 Task: Create a due date automation trigger when advanced on, 2 working days before a card is due add dates starting in 1 days at 11:00 AM.
Action: Mouse moved to (1127, 84)
Screenshot: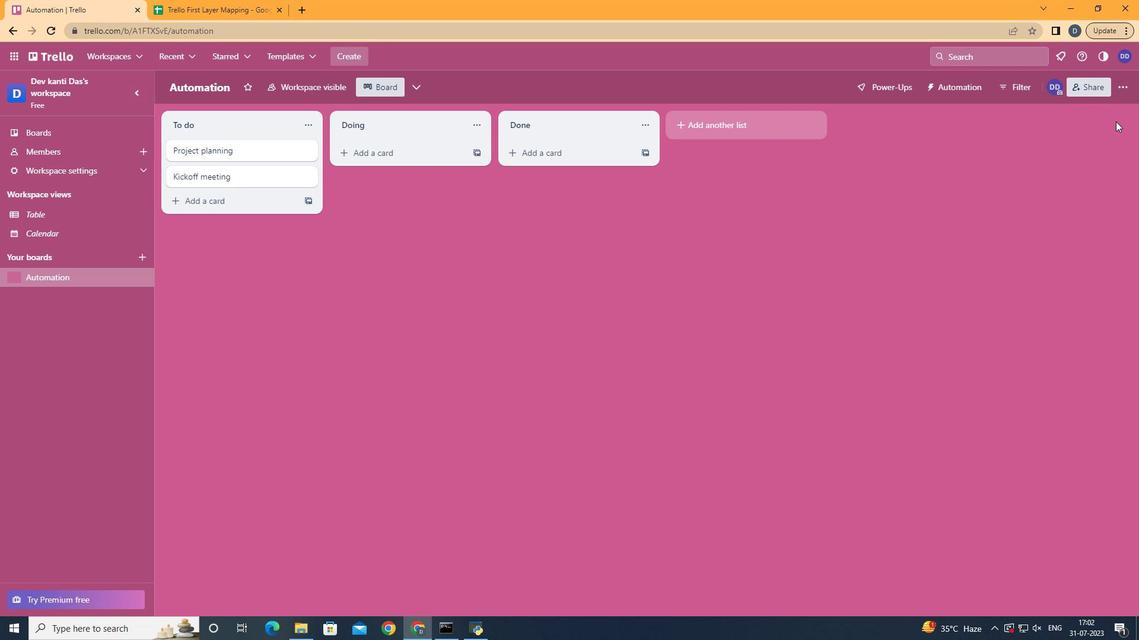 
Action: Mouse pressed left at (1127, 84)
Screenshot: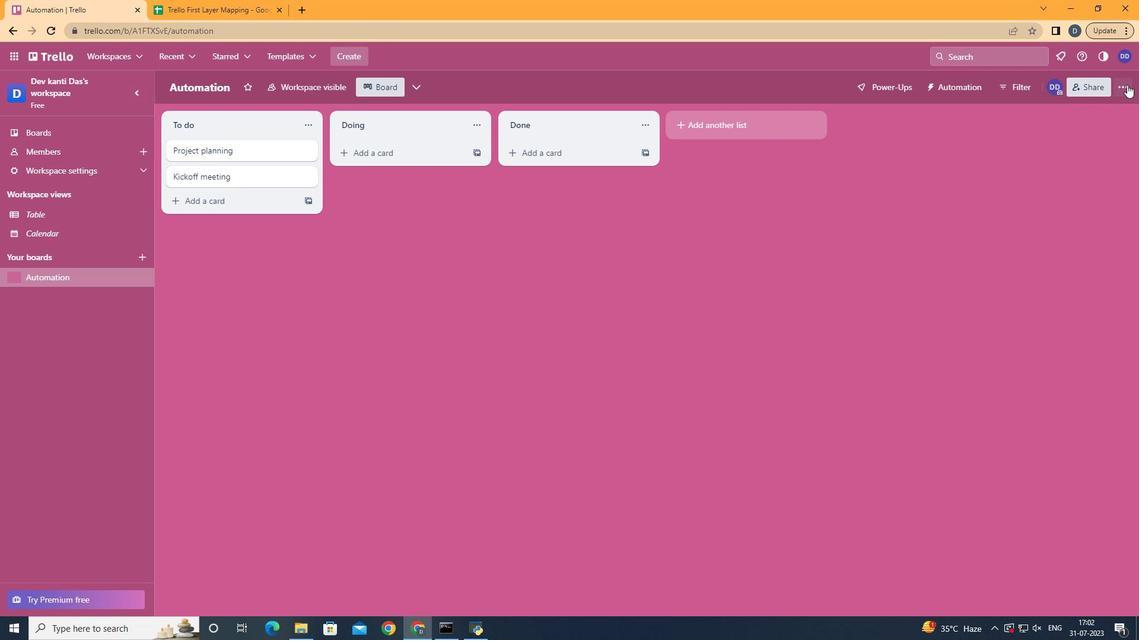 
Action: Mouse moved to (1039, 244)
Screenshot: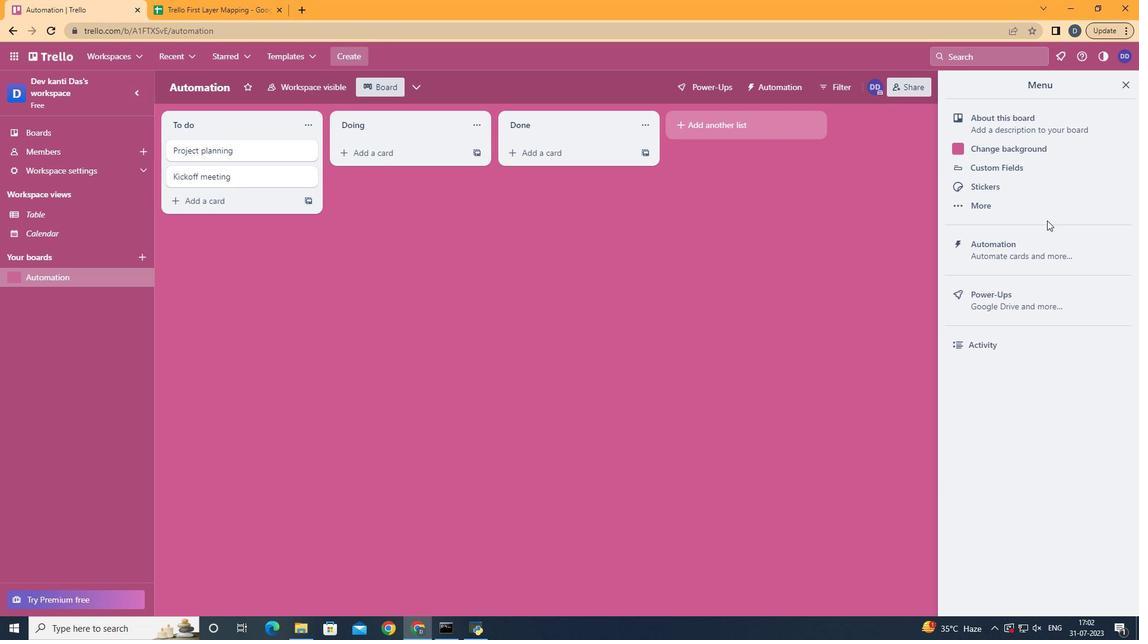 
Action: Mouse pressed left at (1039, 244)
Screenshot: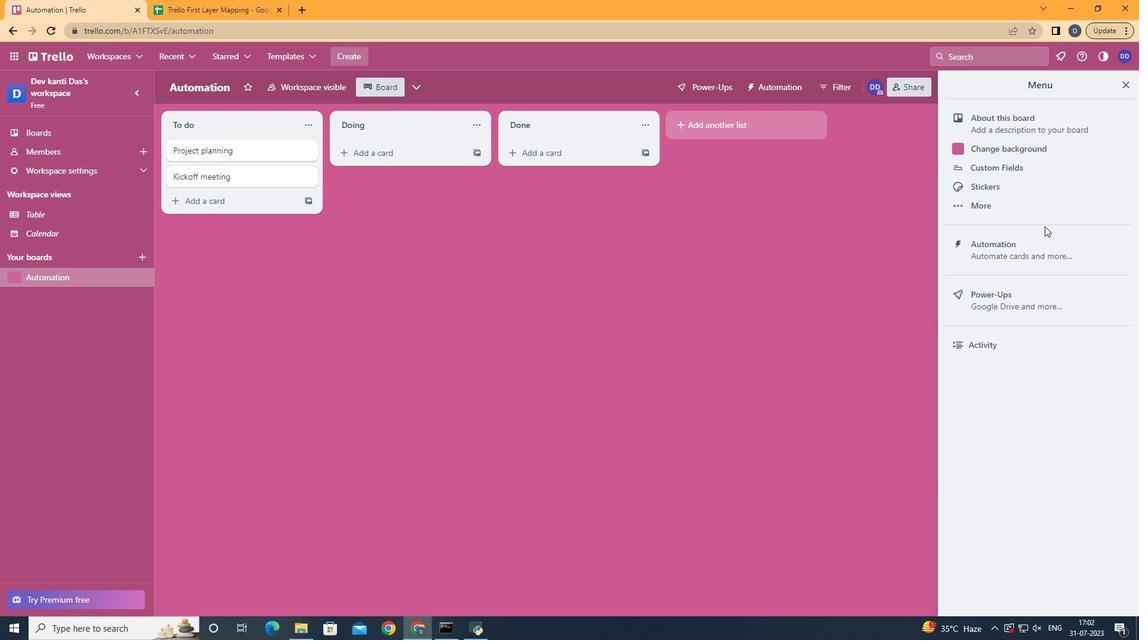 
Action: Mouse moved to (210, 252)
Screenshot: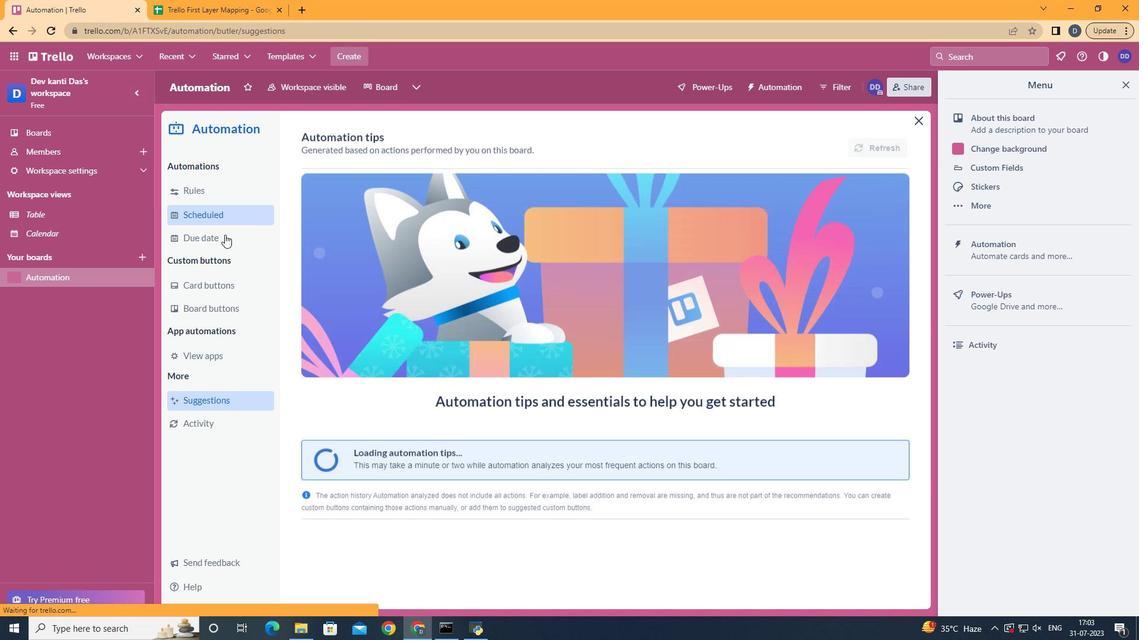 
Action: Mouse pressed left at (210, 252)
Screenshot: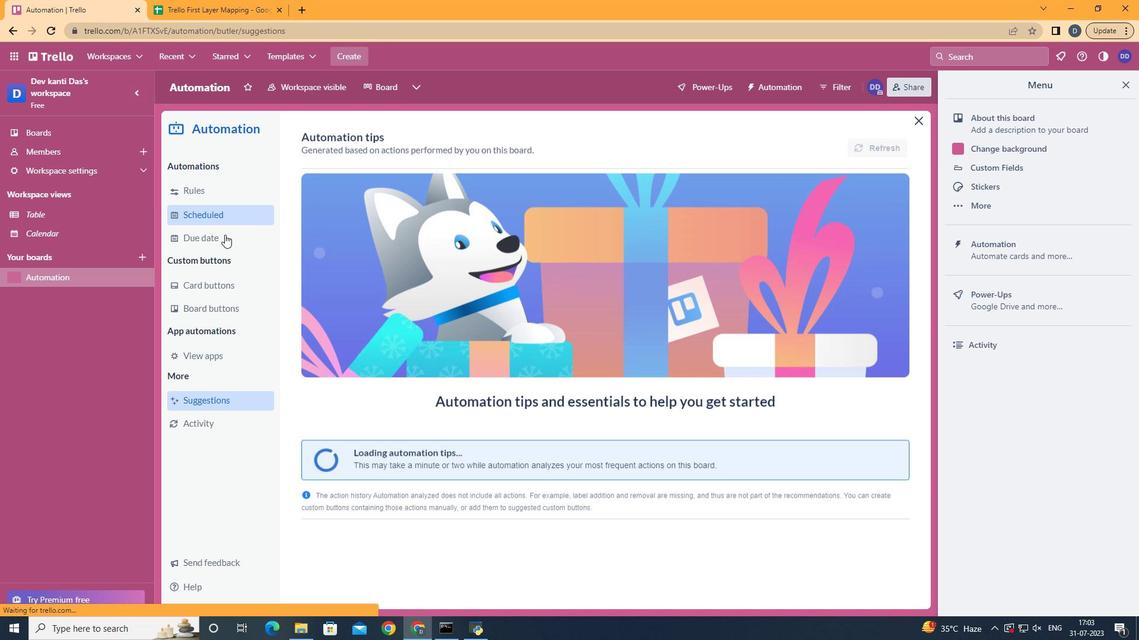 
Action: Mouse moved to (222, 240)
Screenshot: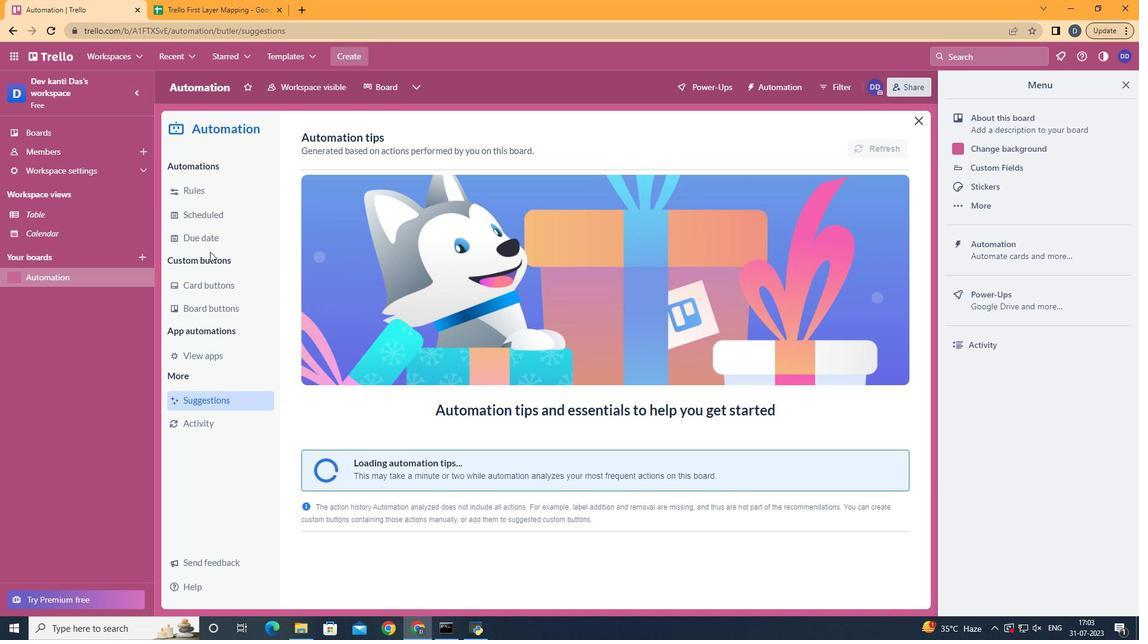 
Action: Mouse pressed left at (222, 240)
Screenshot: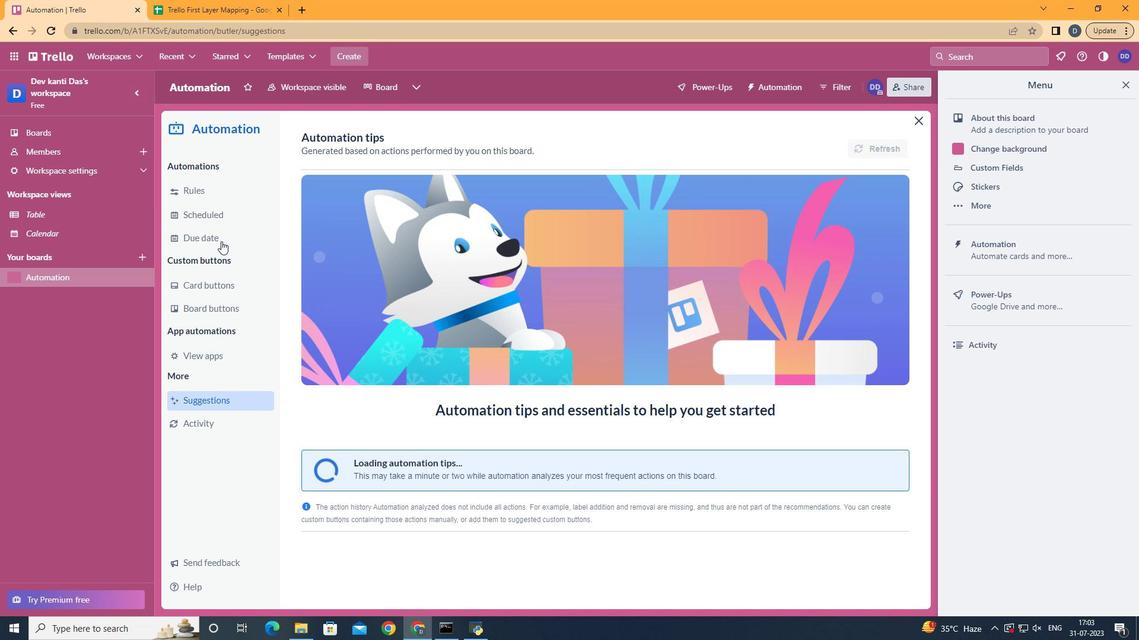 
Action: Mouse moved to (864, 138)
Screenshot: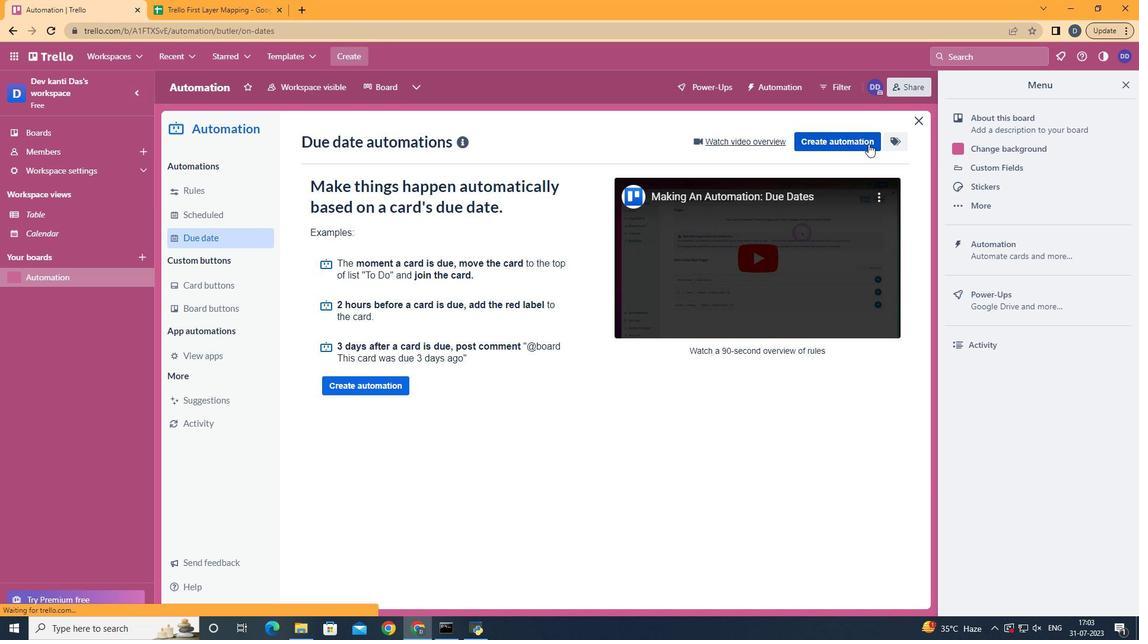 
Action: Mouse pressed left at (864, 138)
Screenshot: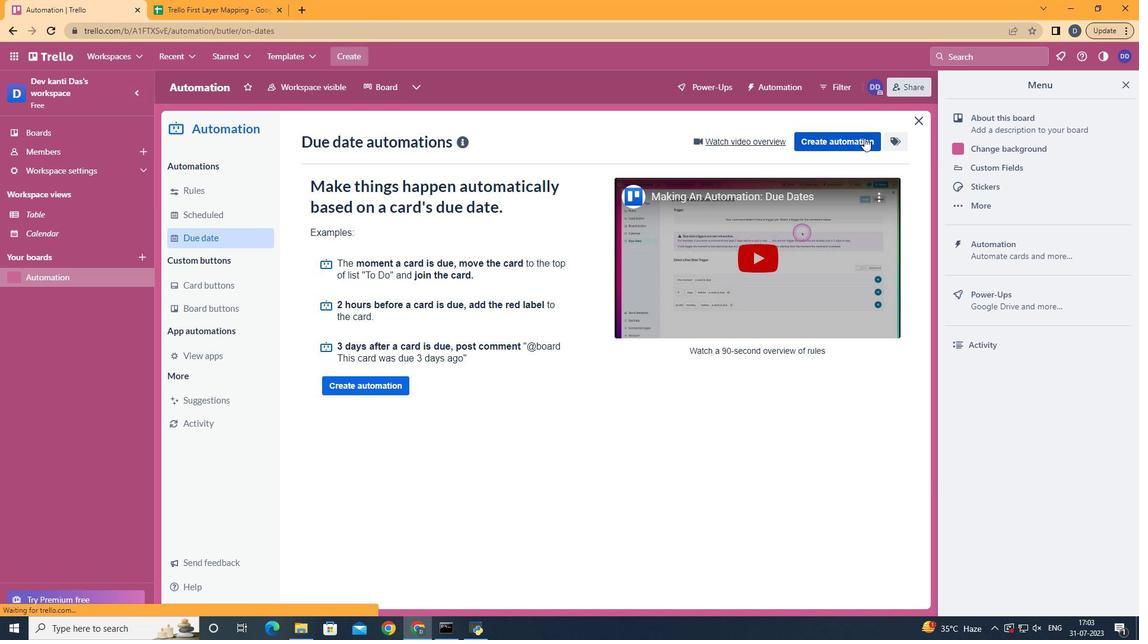 
Action: Mouse moved to (614, 254)
Screenshot: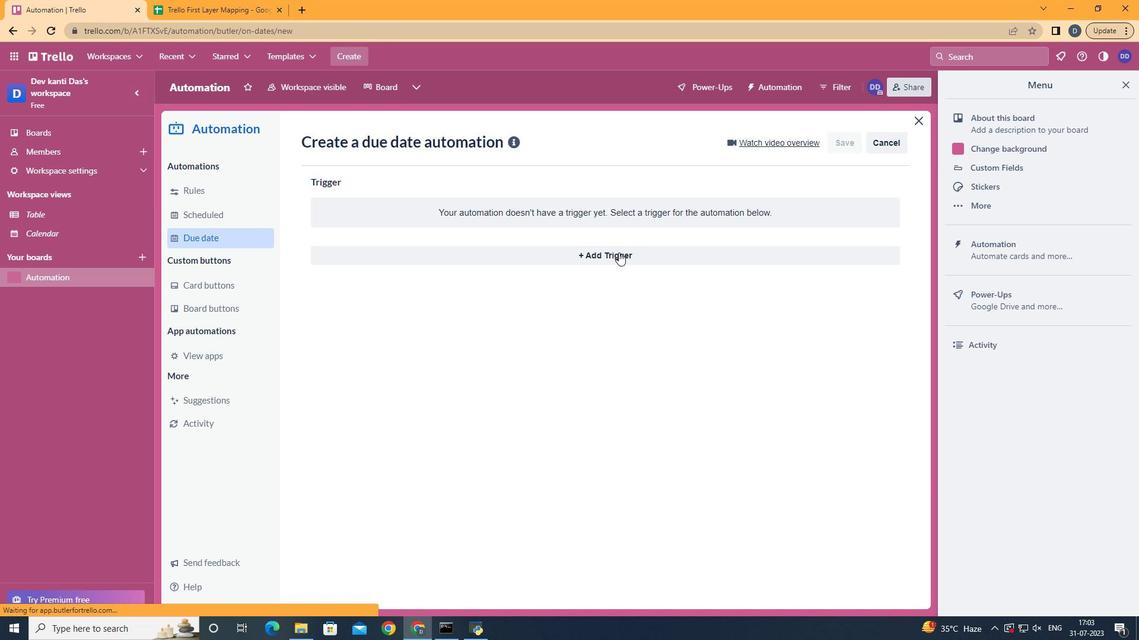 
Action: Mouse pressed left at (614, 254)
Screenshot: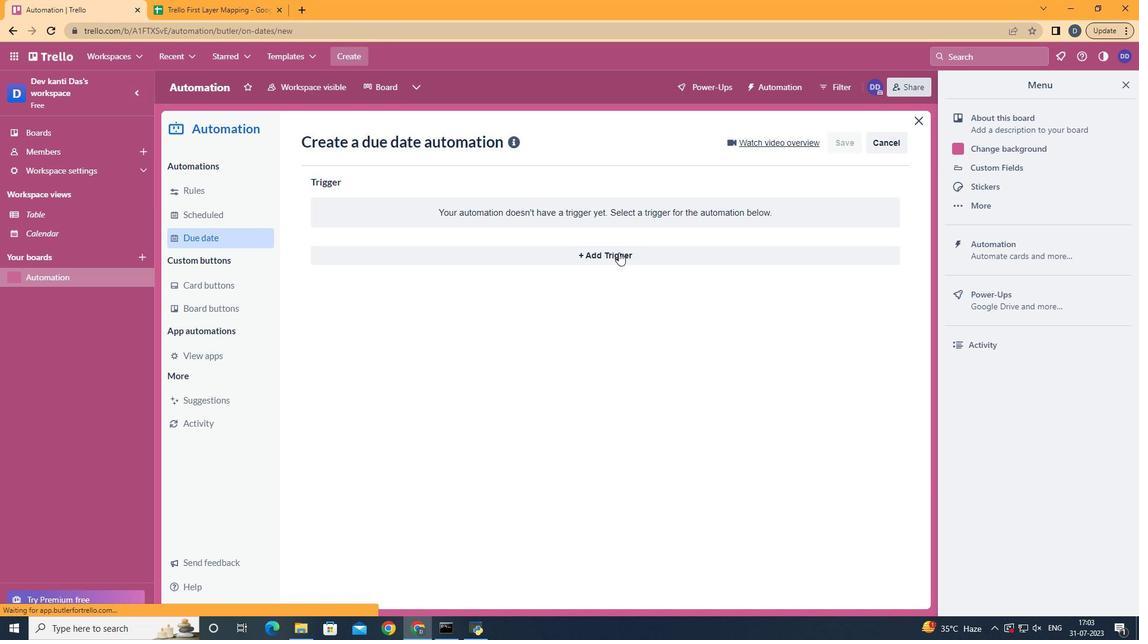 
Action: Mouse moved to (392, 474)
Screenshot: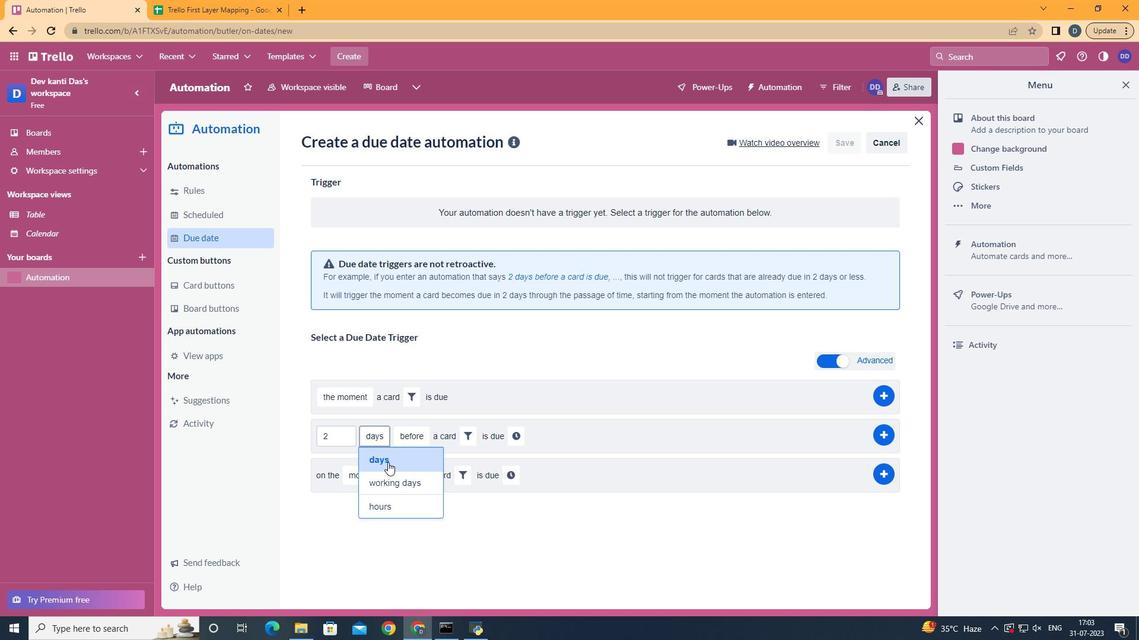 
Action: Mouse pressed left at (392, 474)
Screenshot: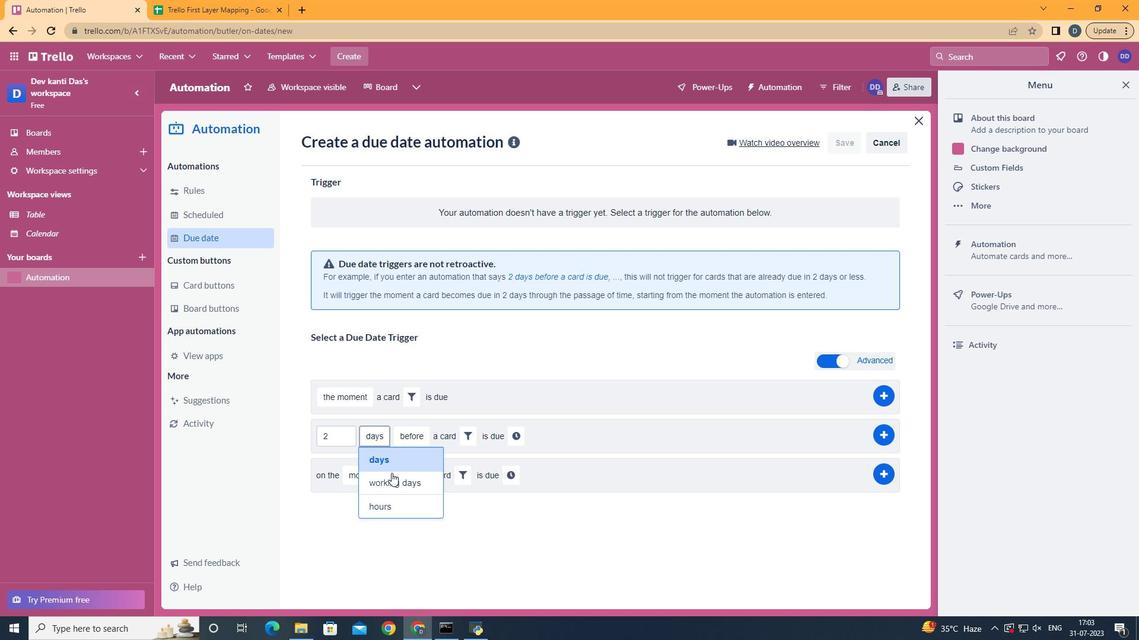 
Action: Mouse moved to (501, 436)
Screenshot: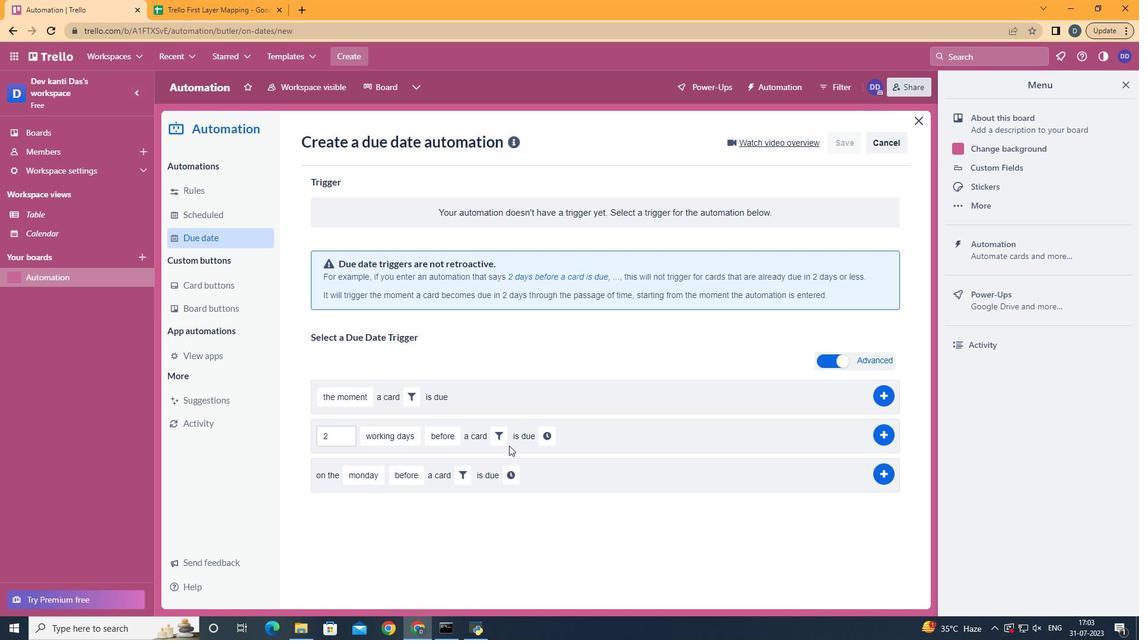 
Action: Mouse pressed left at (501, 436)
Screenshot: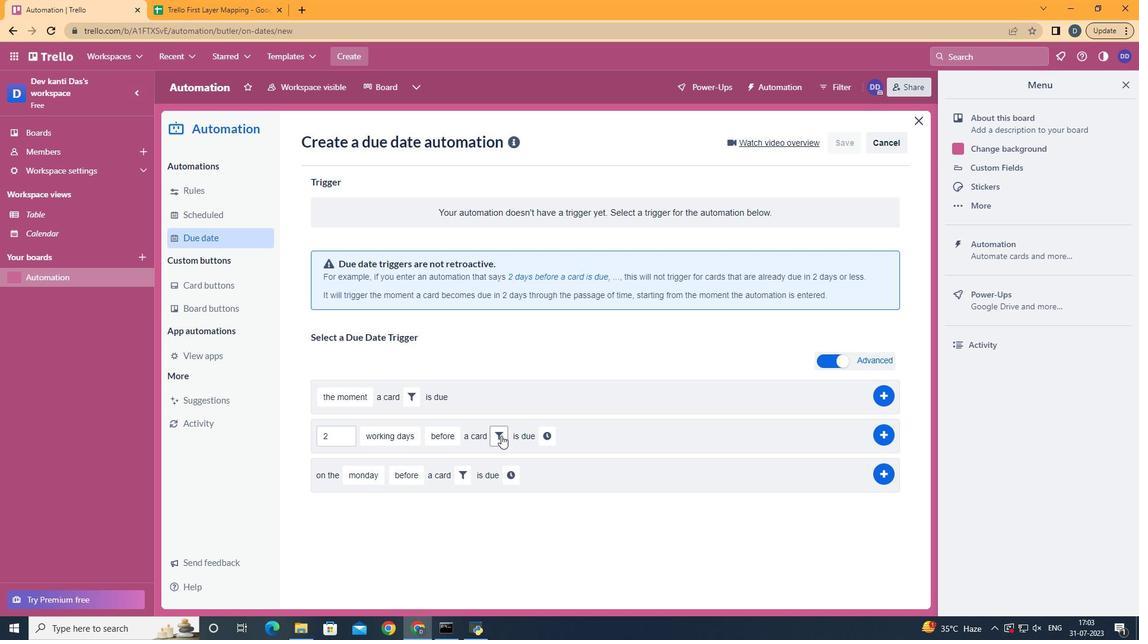 
Action: Mouse moved to (565, 476)
Screenshot: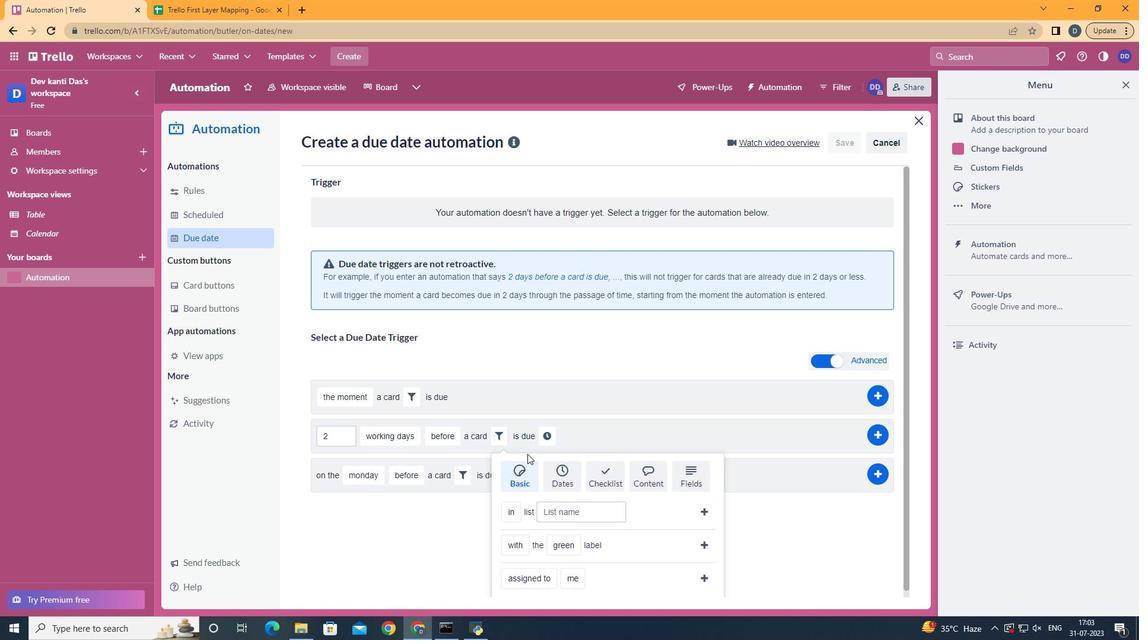 
Action: Mouse pressed left at (565, 476)
Screenshot: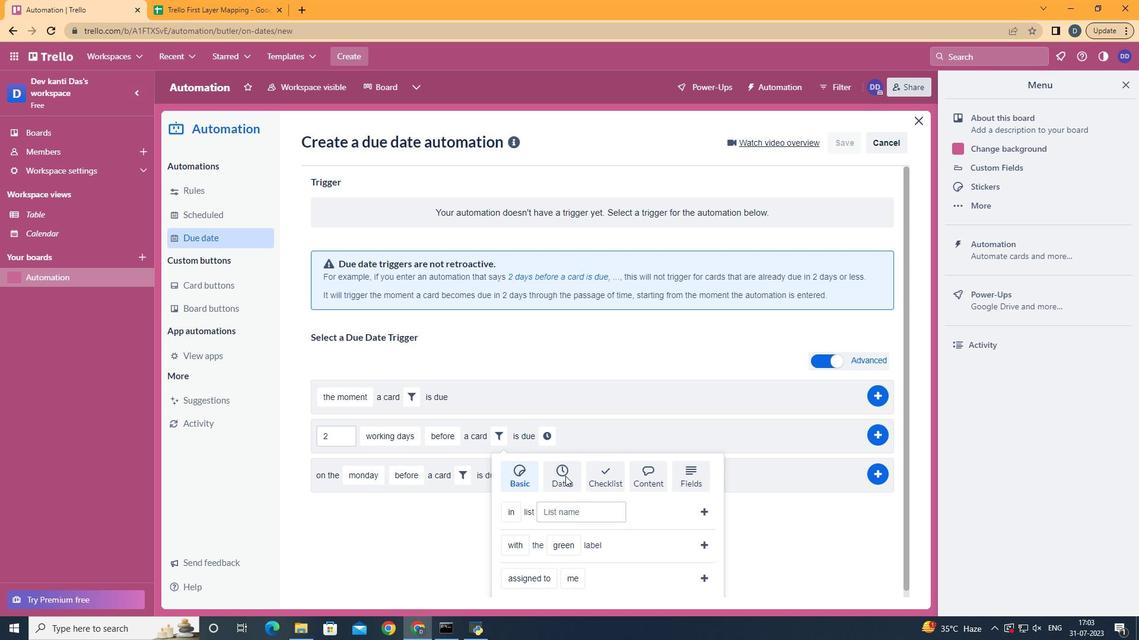 
Action: Mouse scrolled (565, 475) with delta (0, 0)
Screenshot: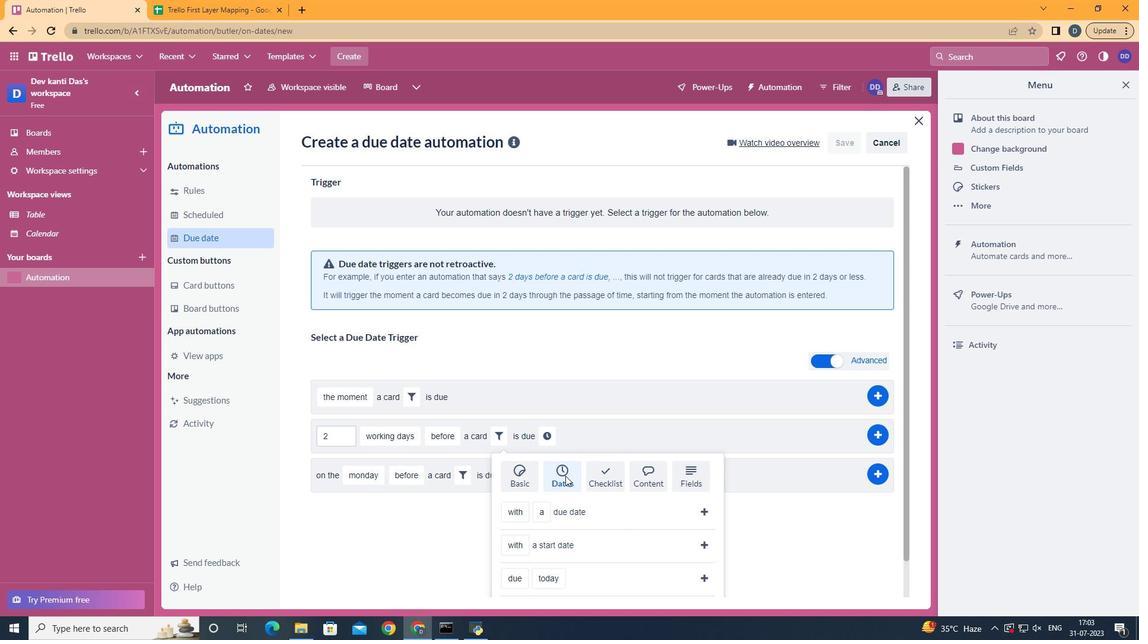 
Action: Mouse scrolled (565, 475) with delta (0, 0)
Screenshot: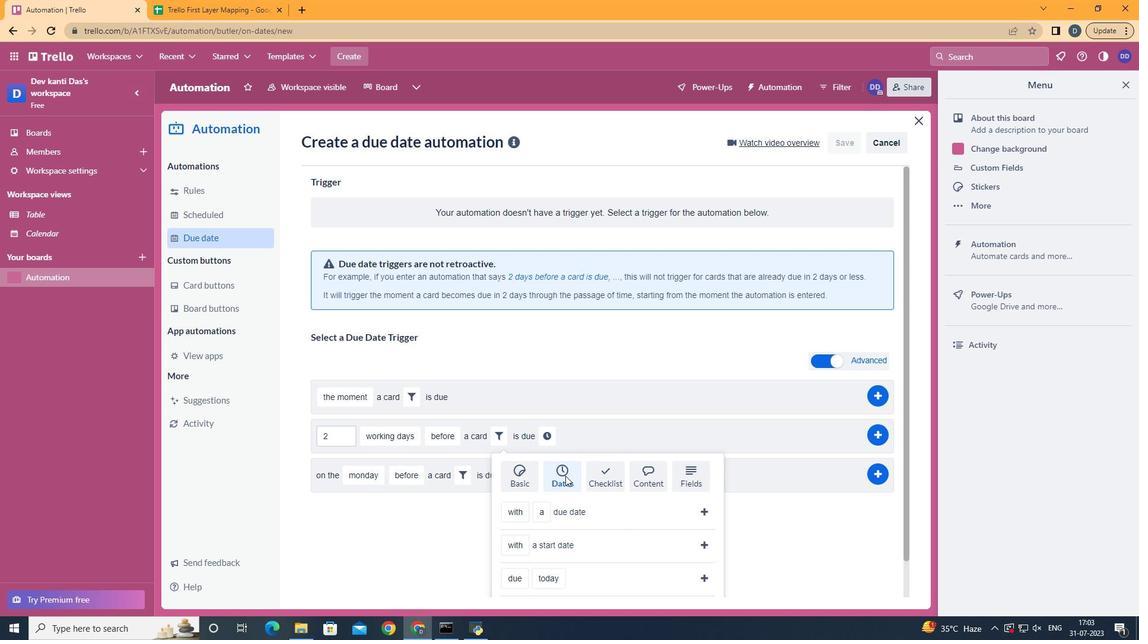 
Action: Mouse scrolled (565, 475) with delta (0, 0)
Screenshot: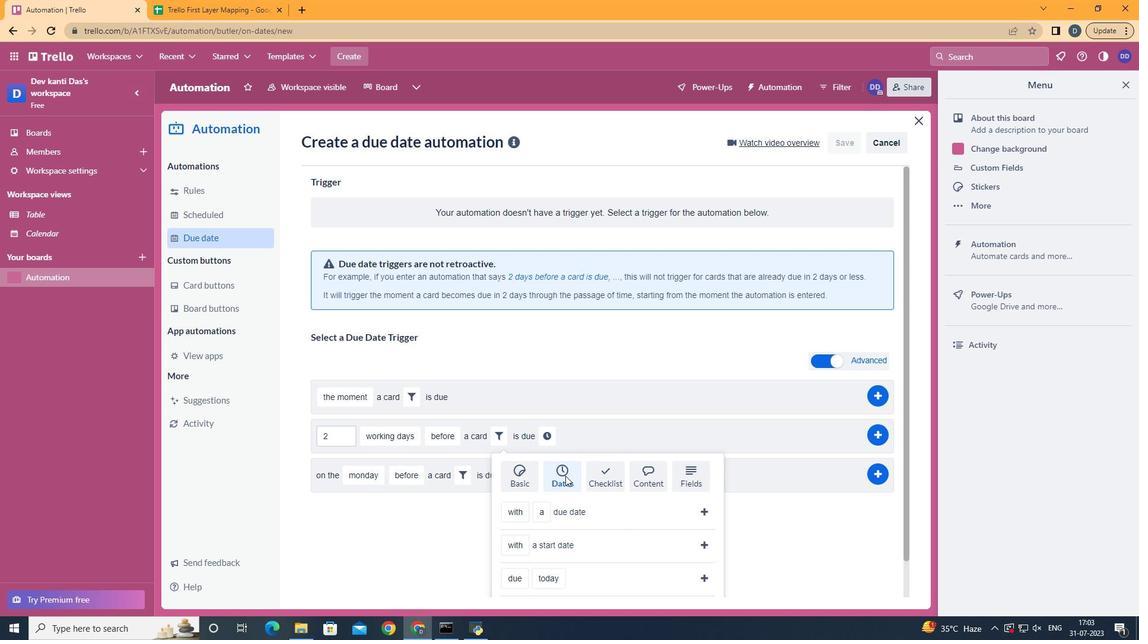 
Action: Mouse scrolled (565, 475) with delta (0, 0)
Screenshot: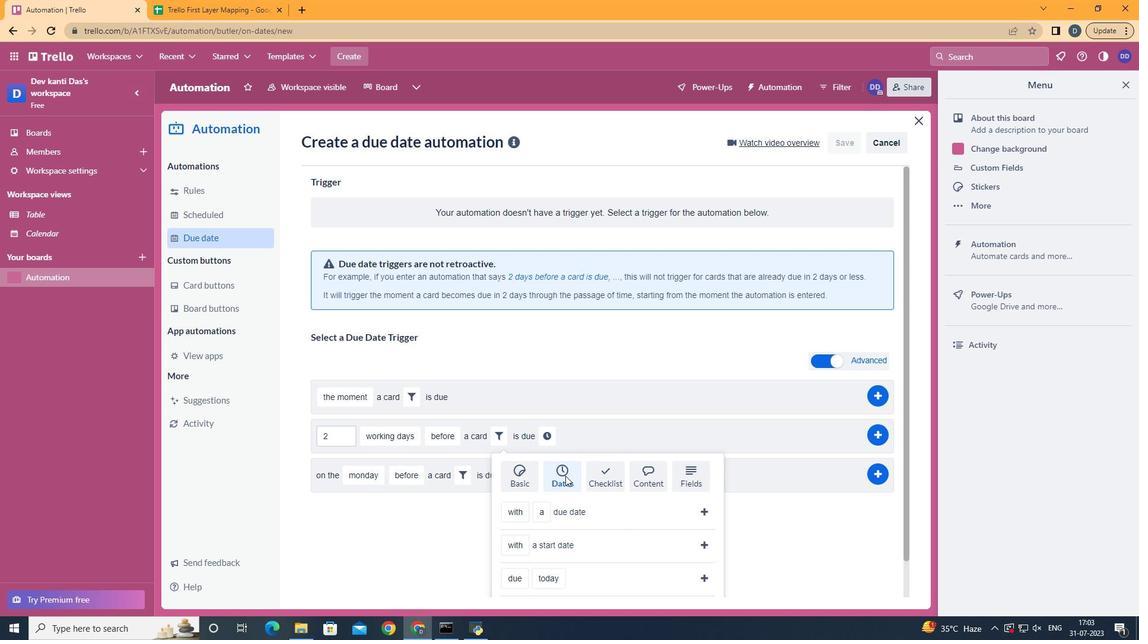 
Action: Mouse scrolled (565, 475) with delta (0, 0)
Screenshot: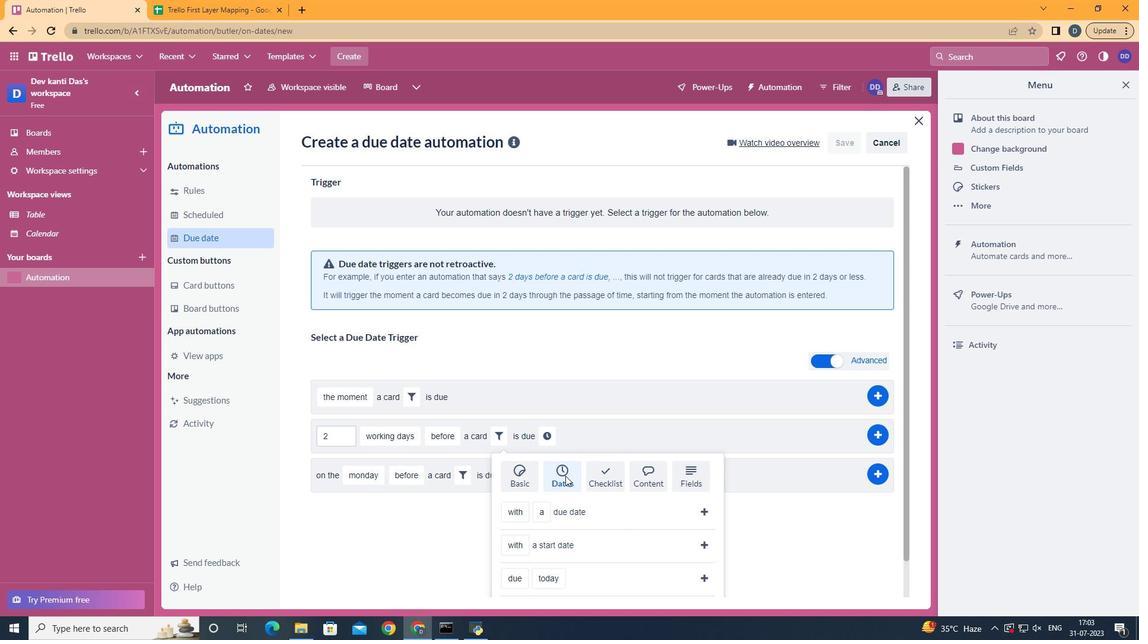 
Action: Mouse moved to (528, 554)
Screenshot: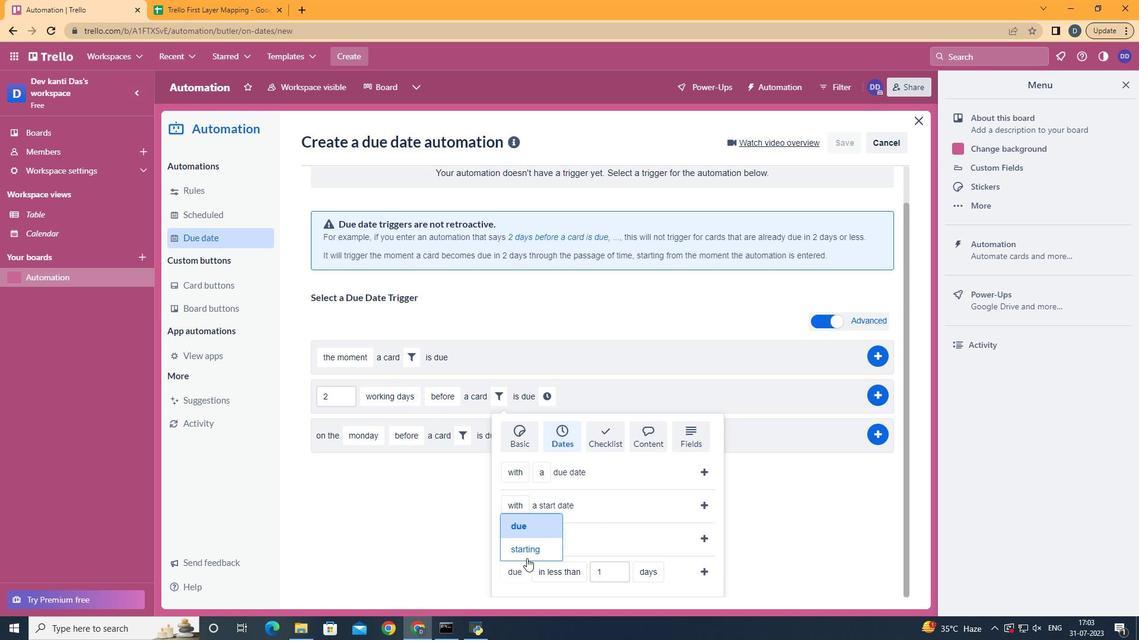 
Action: Mouse pressed left at (528, 554)
Screenshot: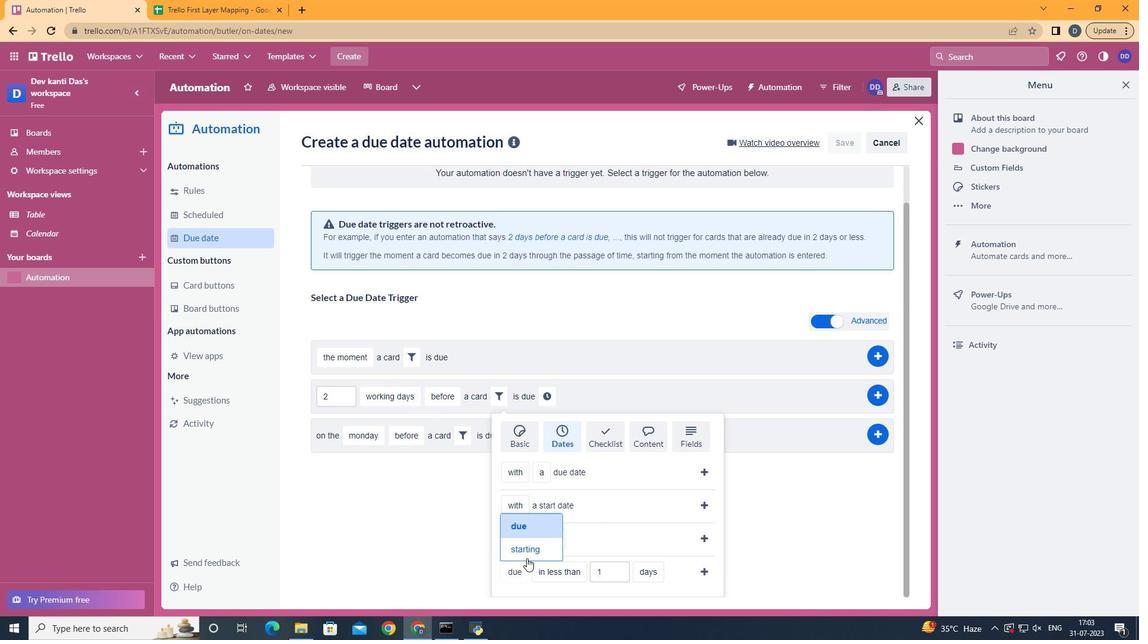 
Action: Mouse moved to (582, 535)
Screenshot: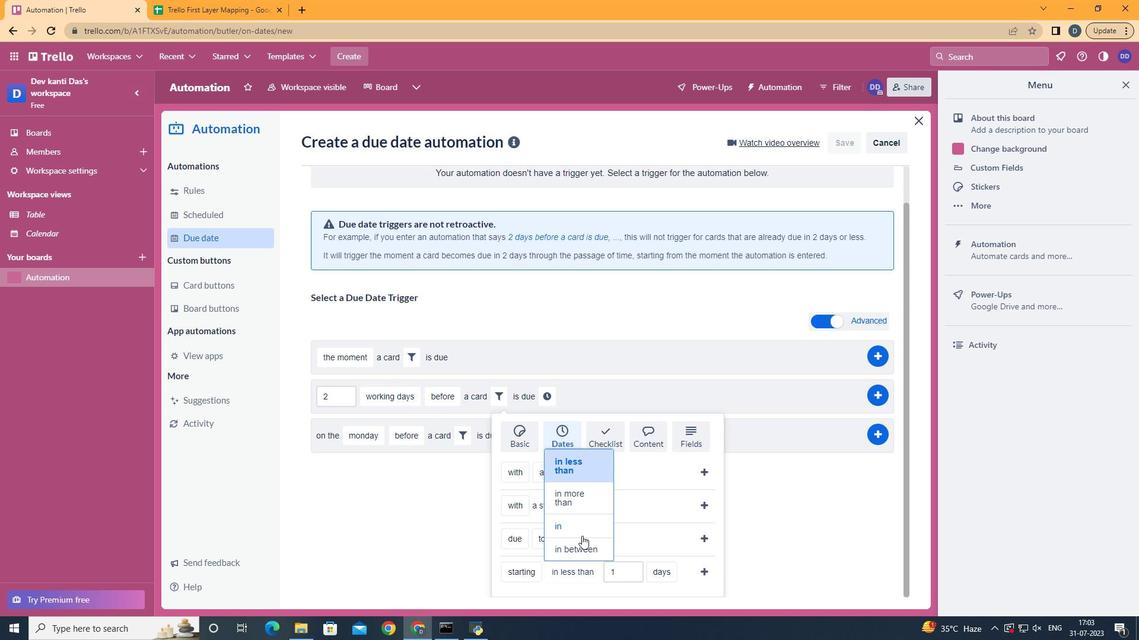 
Action: Mouse pressed left at (582, 535)
Screenshot: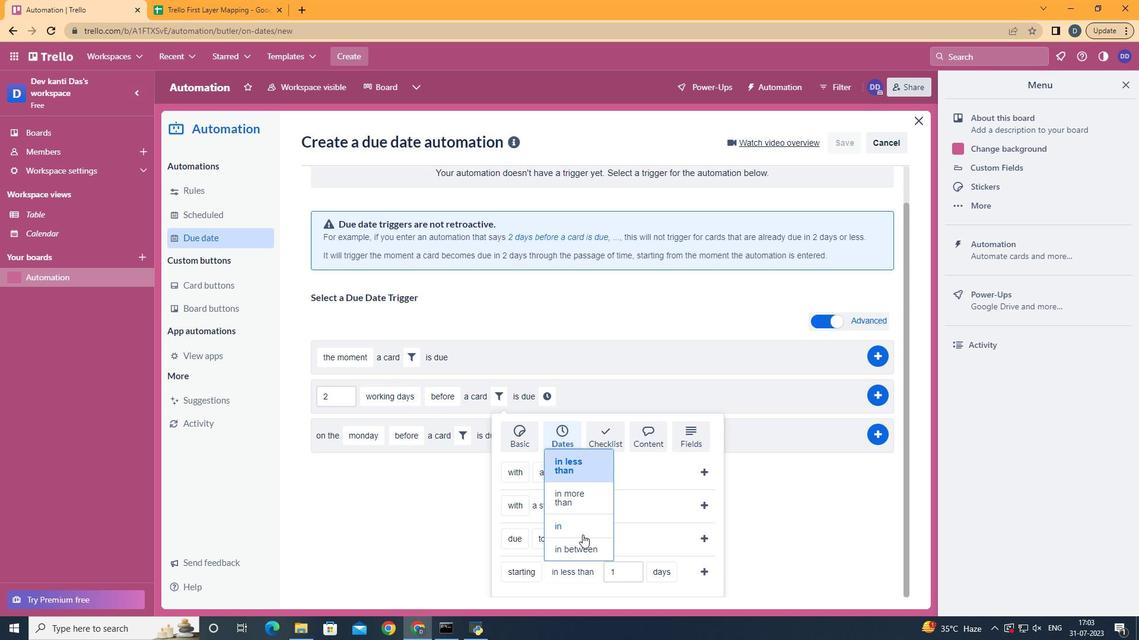 
Action: Mouse moved to (636, 525)
Screenshot: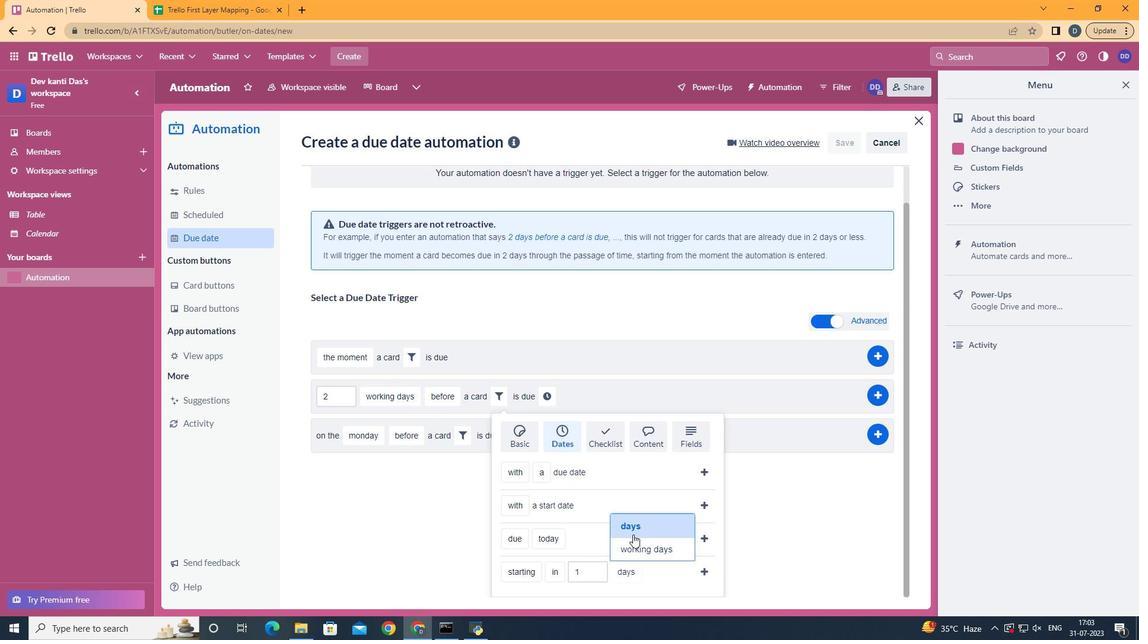 
Action: Mouse pressed left at (636, 525)
Screenshot: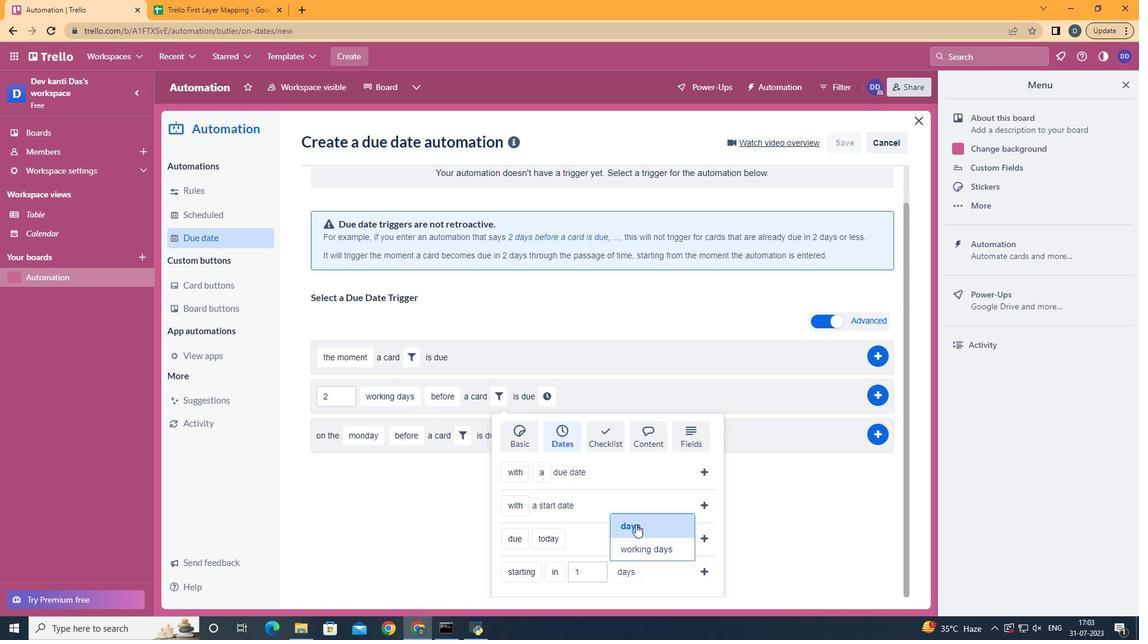 
Action: Mouse moved to (704, 572)
Screenshot: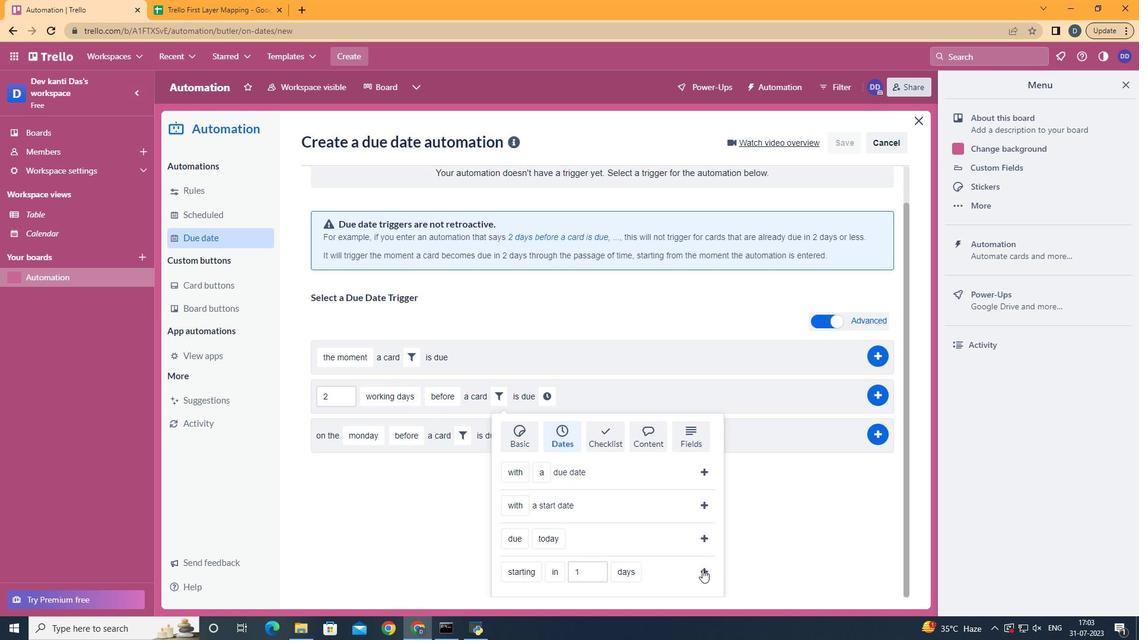 
Action: Mouse pressed left at (704, 572)
Screenshot: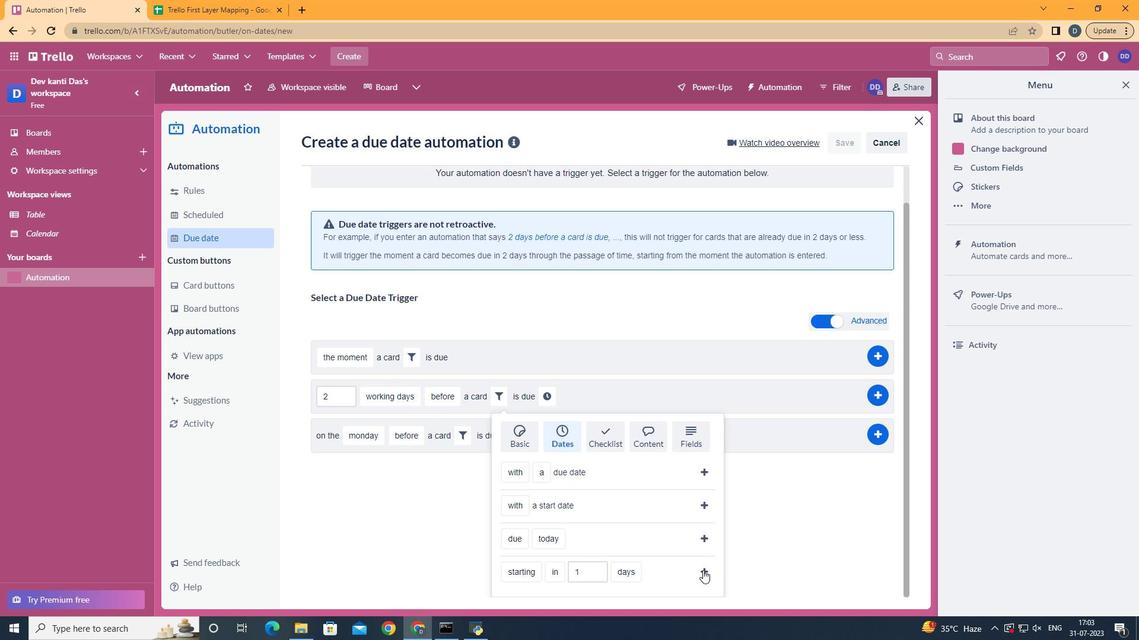 
Action: Mouse moved to (647, 437)
Screenshot: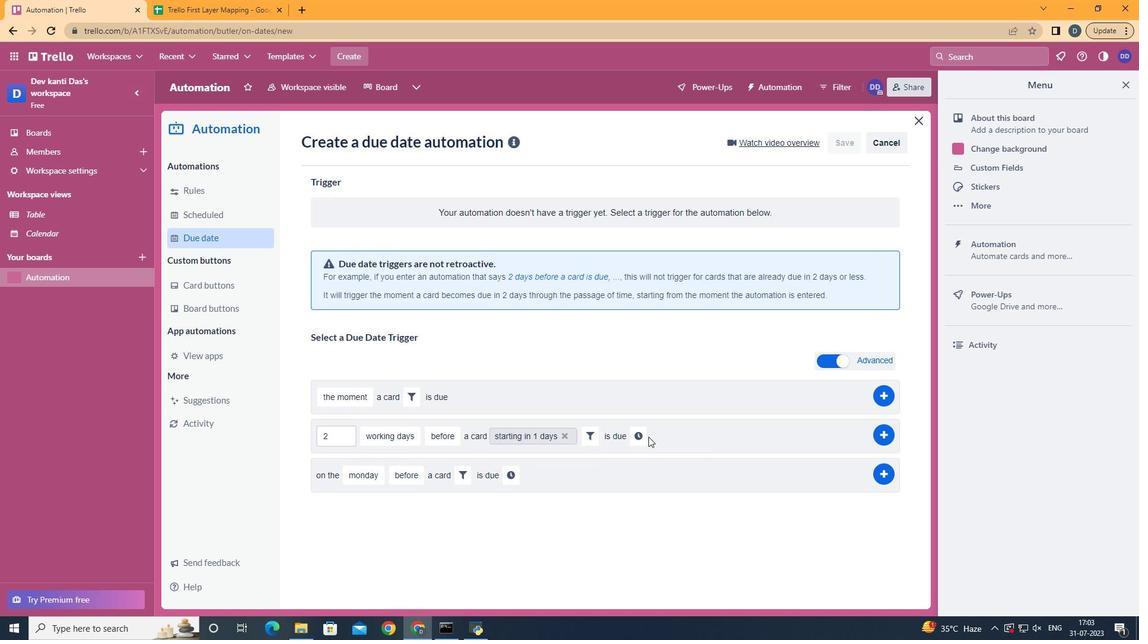 
Action: Mouse pressed left at (647, 437)
Screenshot: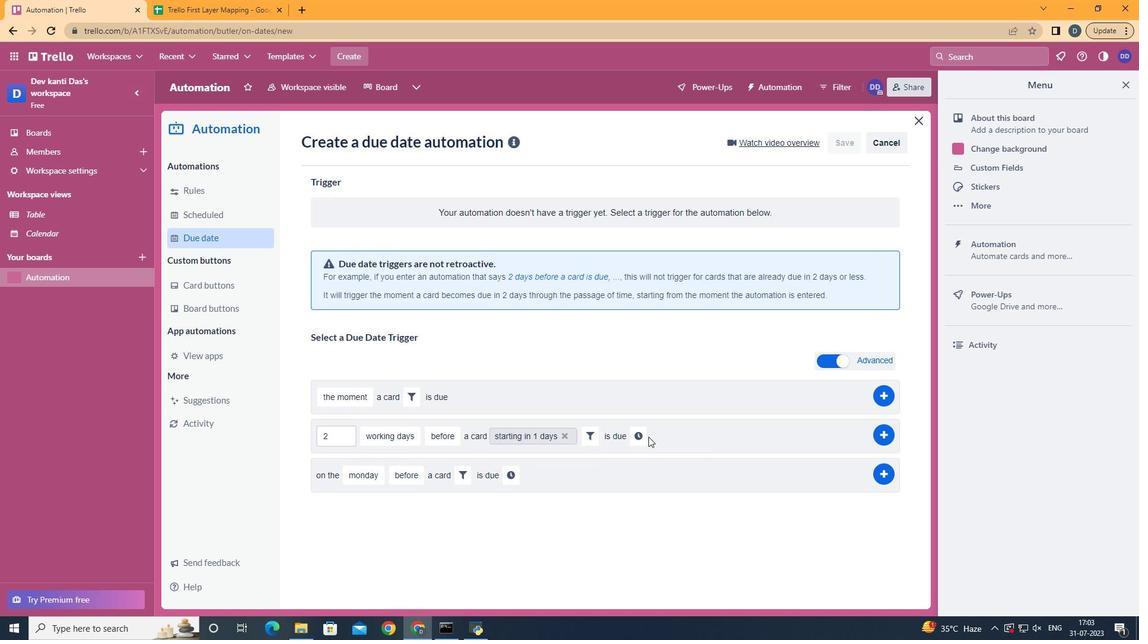 
Action: Mouse moved to (665, 434)
Screenshot: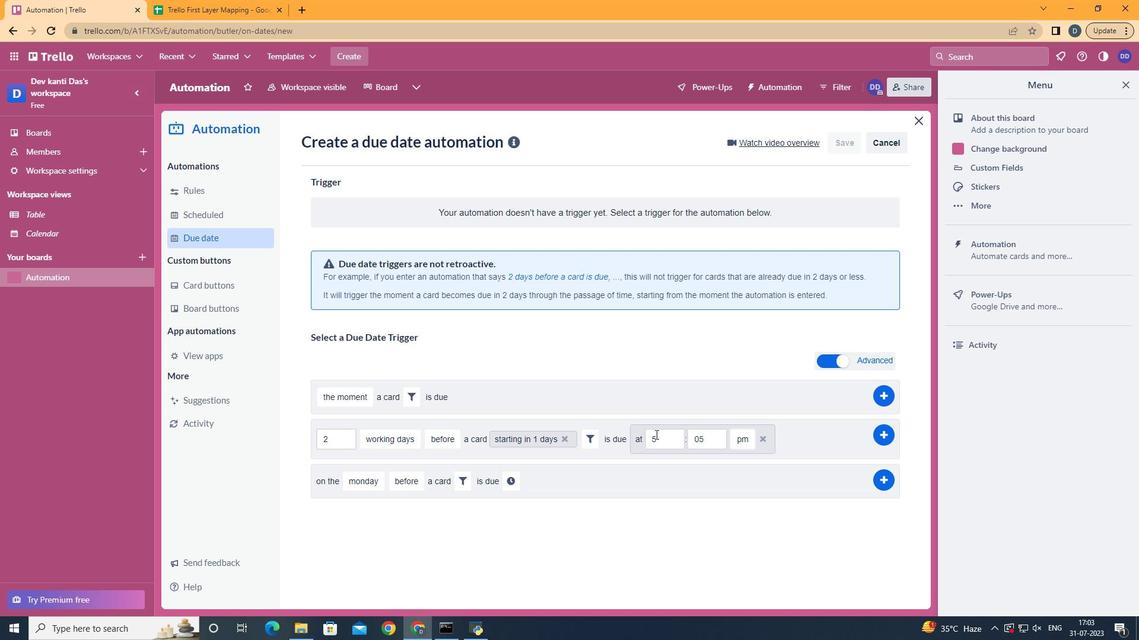 
Action: Mouse pressed left at (665, 434)
Screenshot: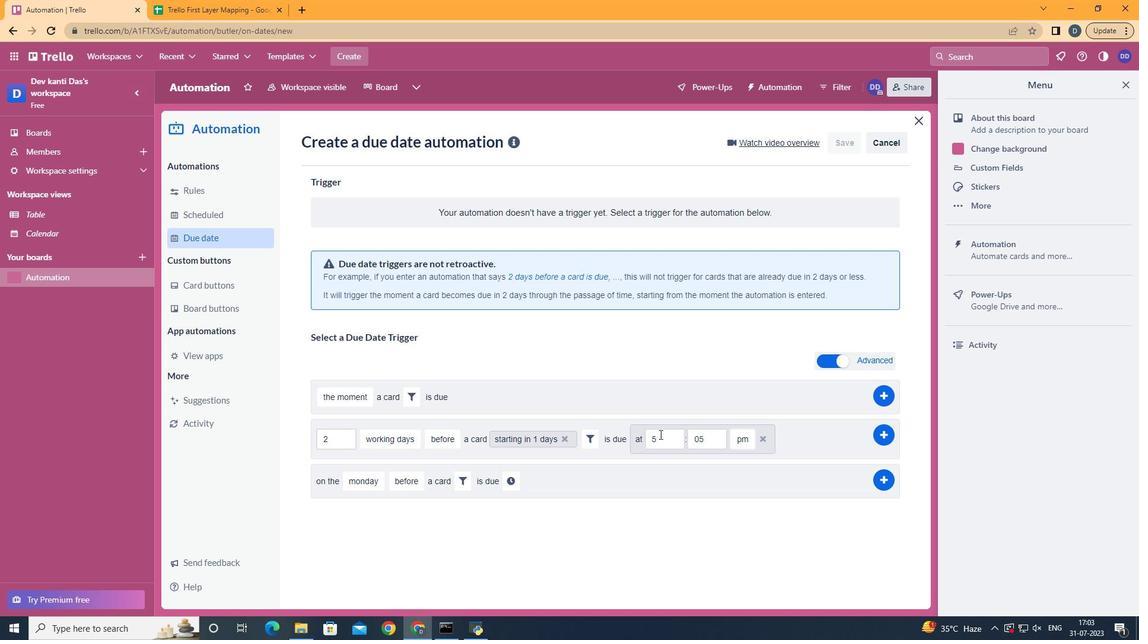 
Action: Key pressed <Key.backspace>11
Screenshot: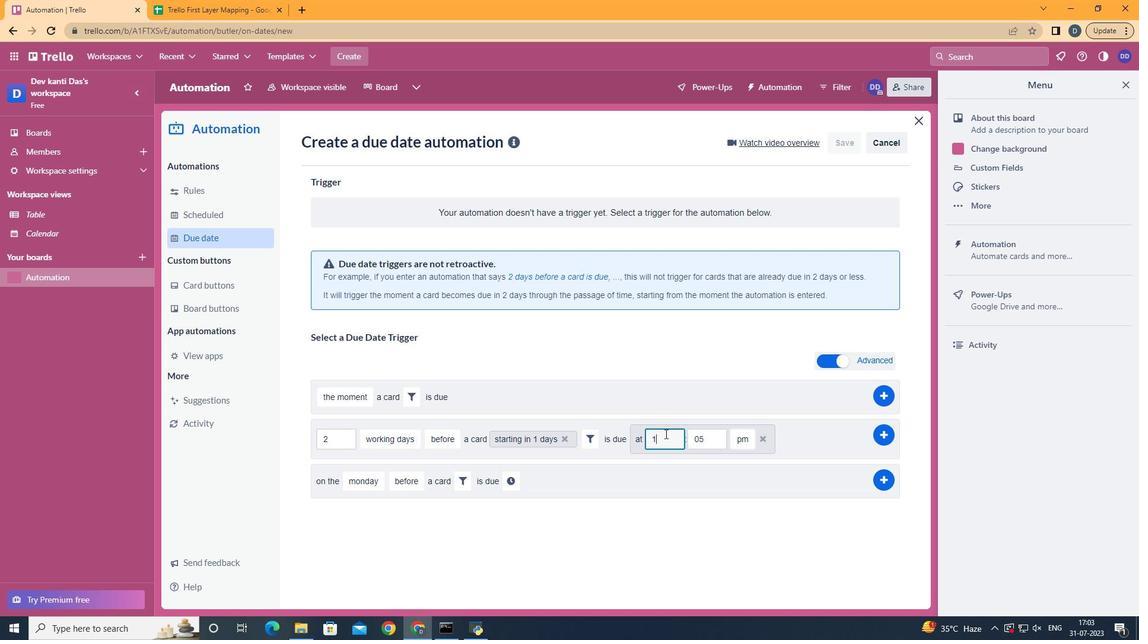 
Action: Mouse moved to (704, 434)
Screenshot: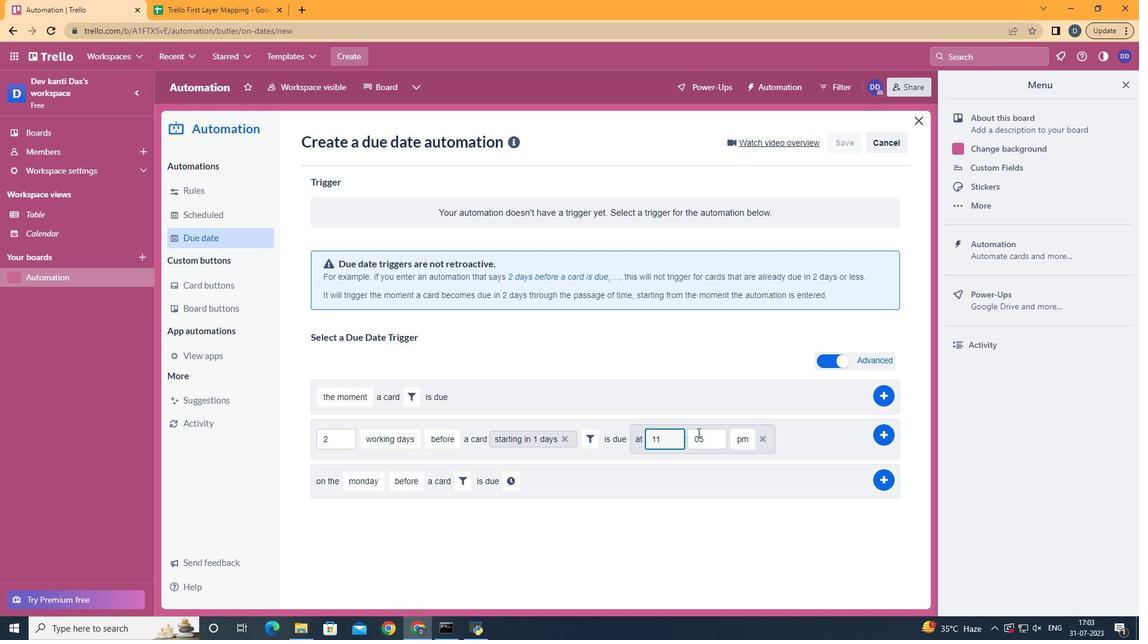 
Action: Mouse pressed left at (704, 434)
Screenshot: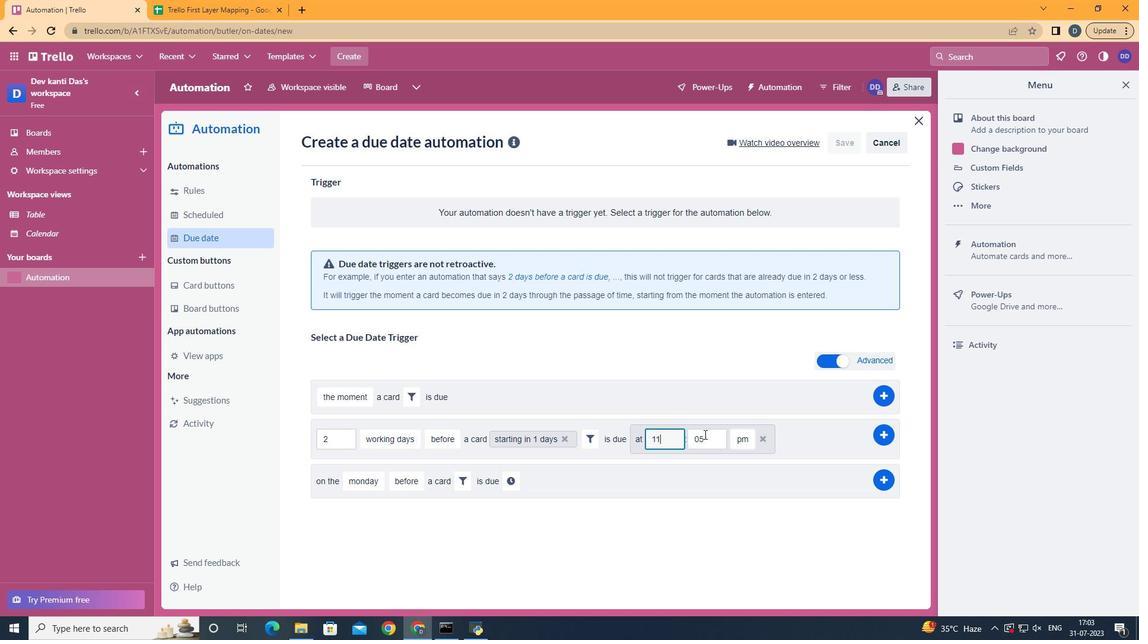 
Action: Key pressed <Key.backspace>0
Screenshot: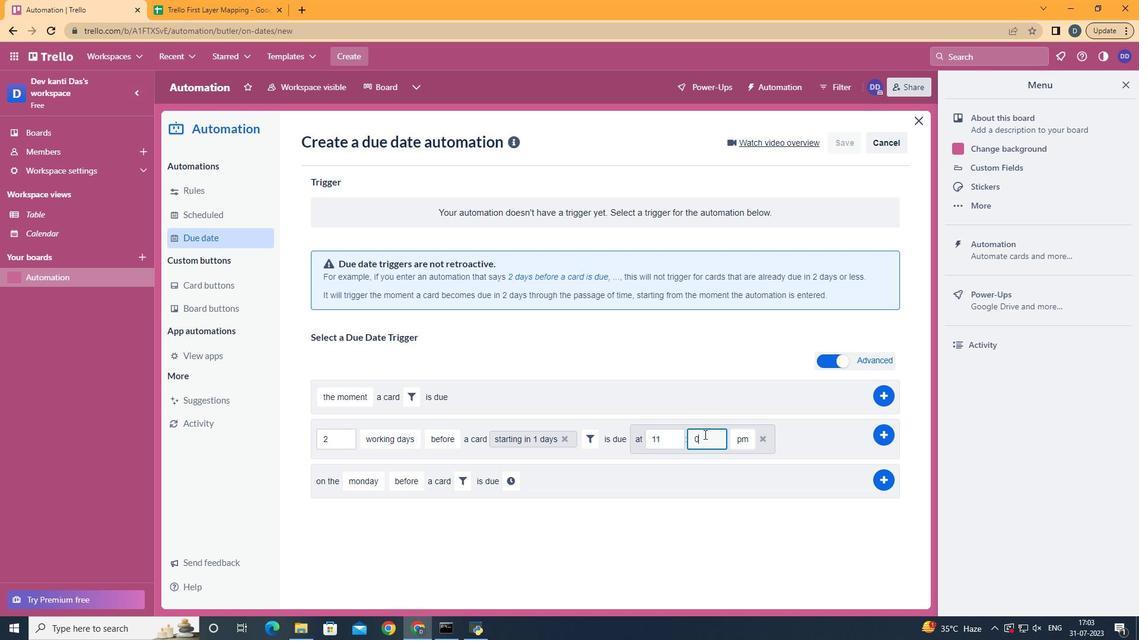 
Action: Mouse moved to (754, 466)
Screenshot: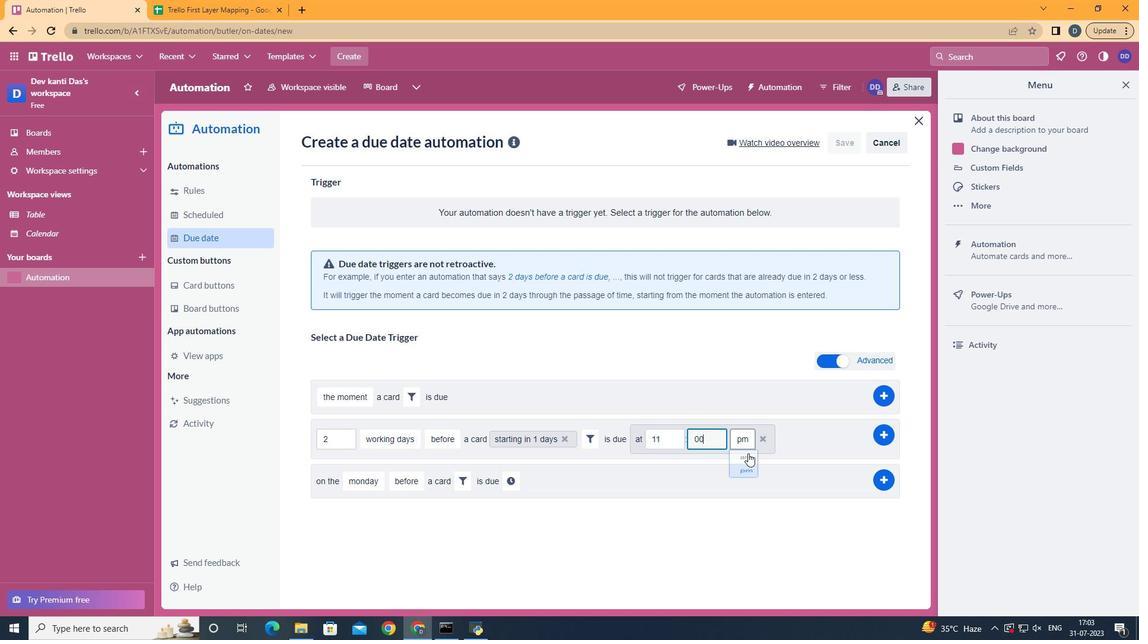 
Action: Mouse pressed left at (754, 466)
Screenshot: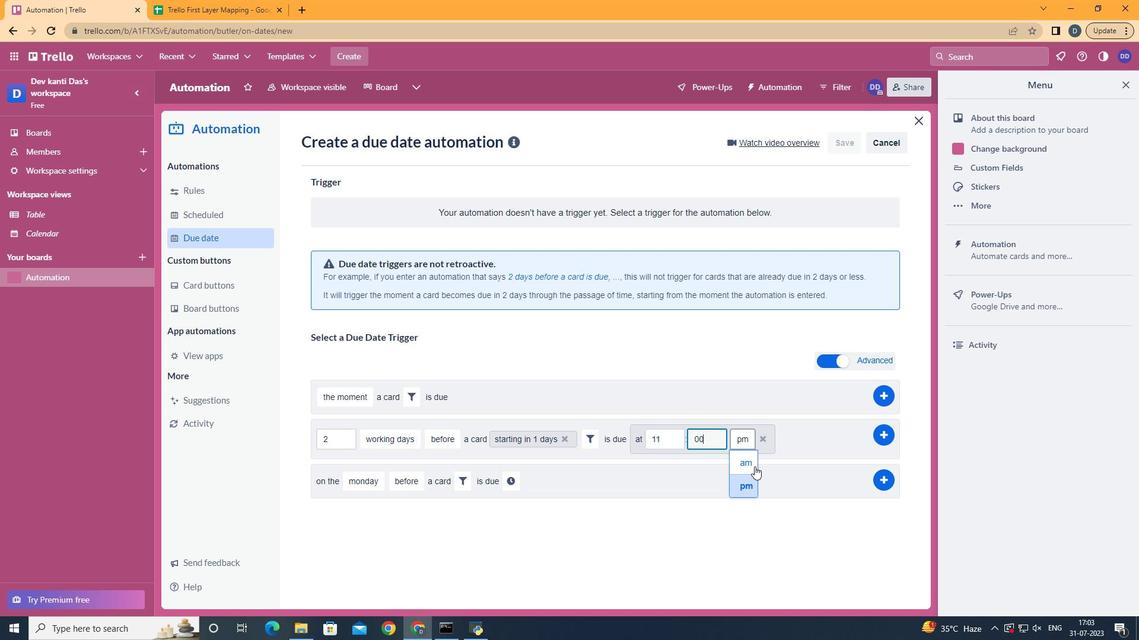 
Action: Mouse moved to (897, 435)
Screenshot: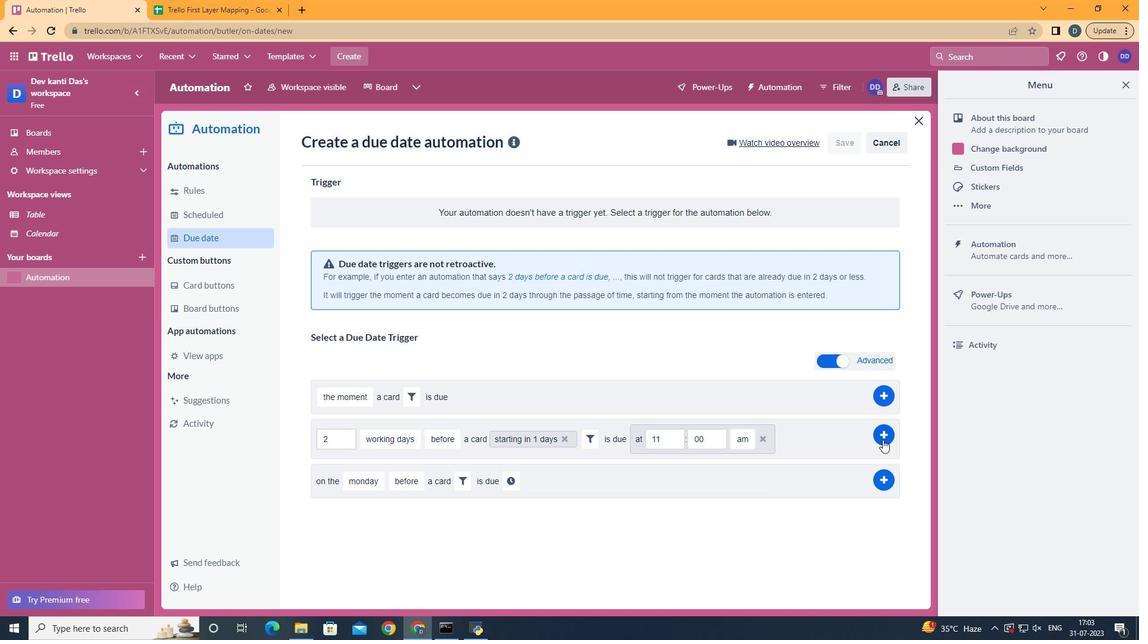 
Action: Mouse pressed left at (897, 435)
Screenshot: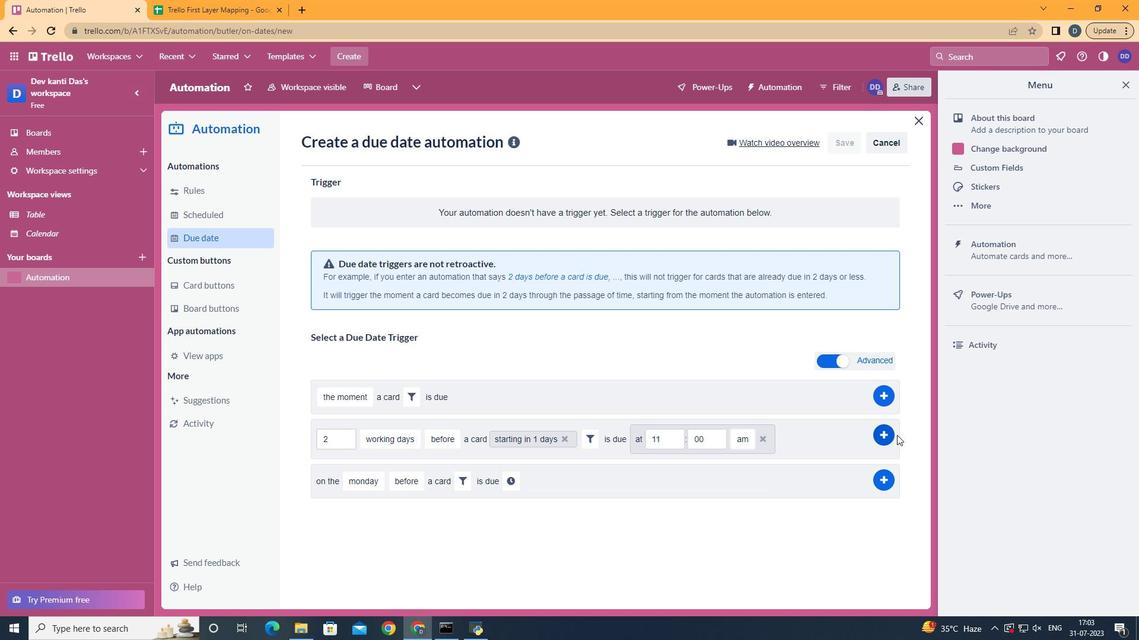 
Action: Mouse moved to (892, 436)
Screenshot: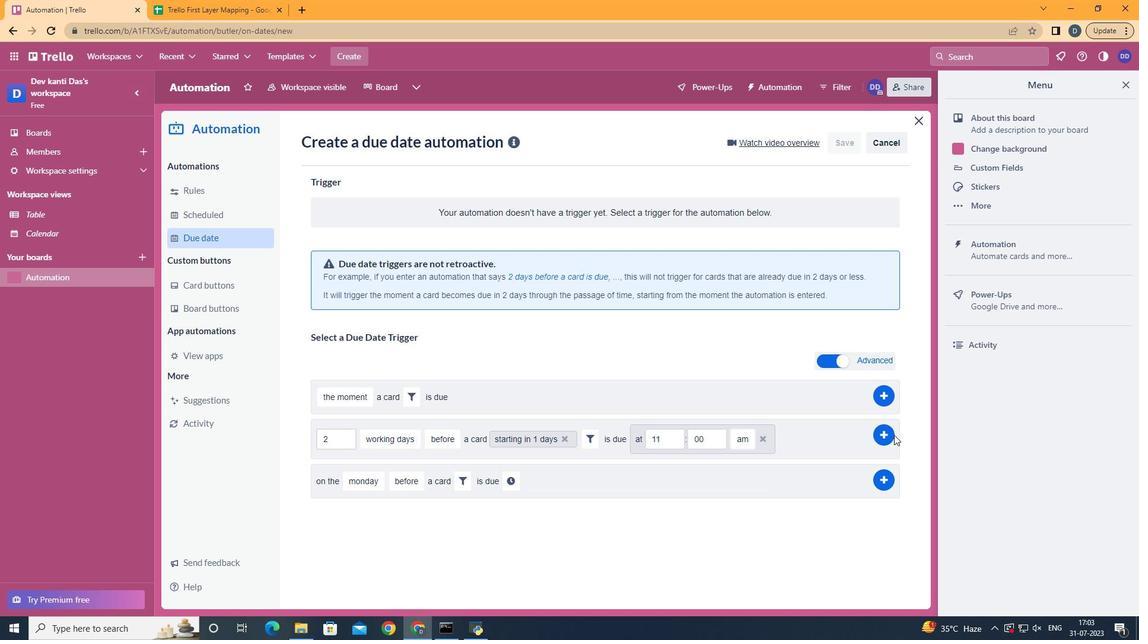 
Action: Mouse pressed left at (892, 436)
Screenshot: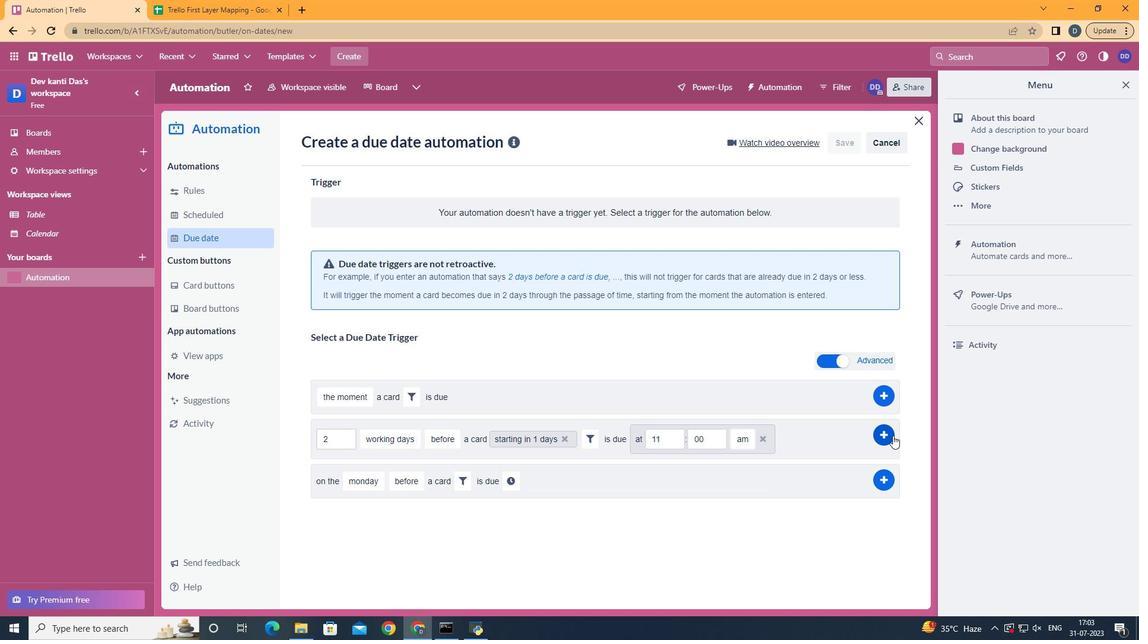 
Action: Mouse moved to (559, 270)
Screenshot: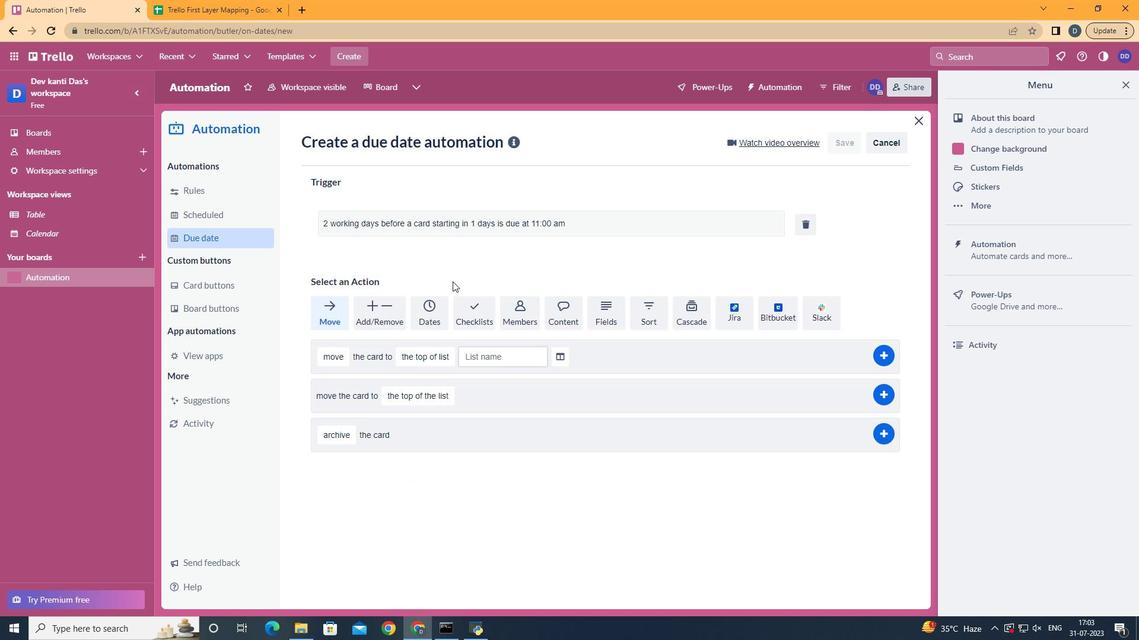 
